 Task: Open the "Performance insights" tab.
Action: Mouse moved to (1195, 39)
Screenshot: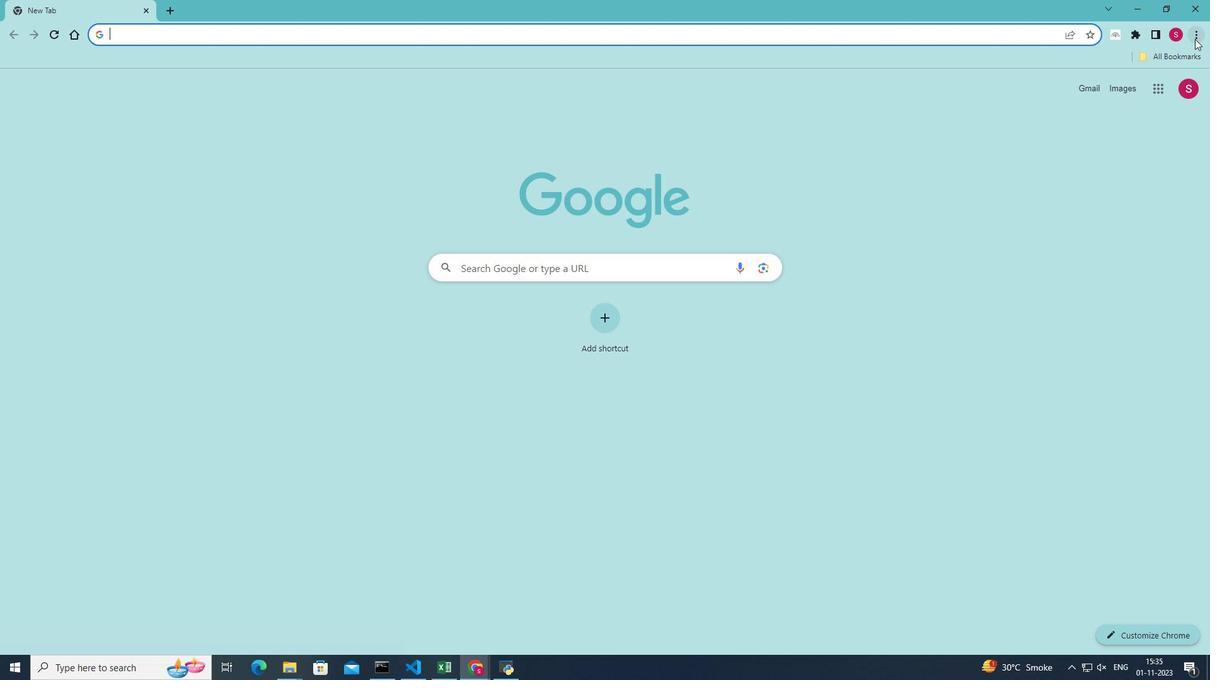 
Action: Mouse pressed left at (1195, 39)
Screenshot: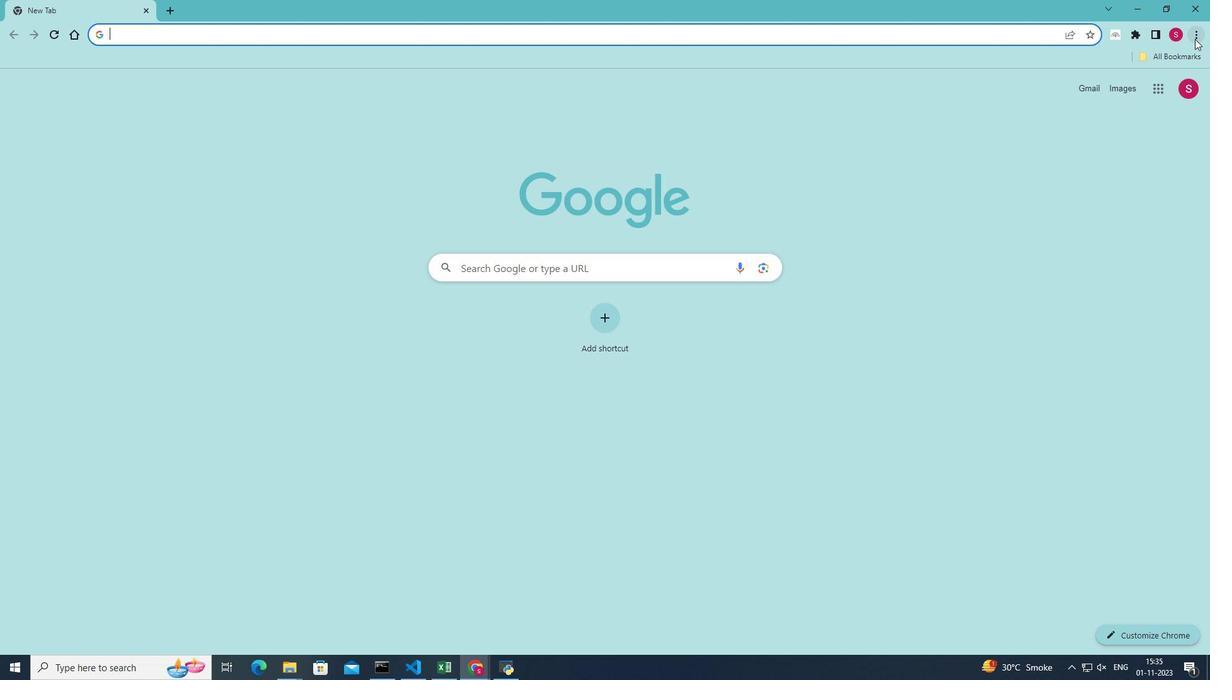 
Action: Mouse moved to (1104, 227)
Screenshot: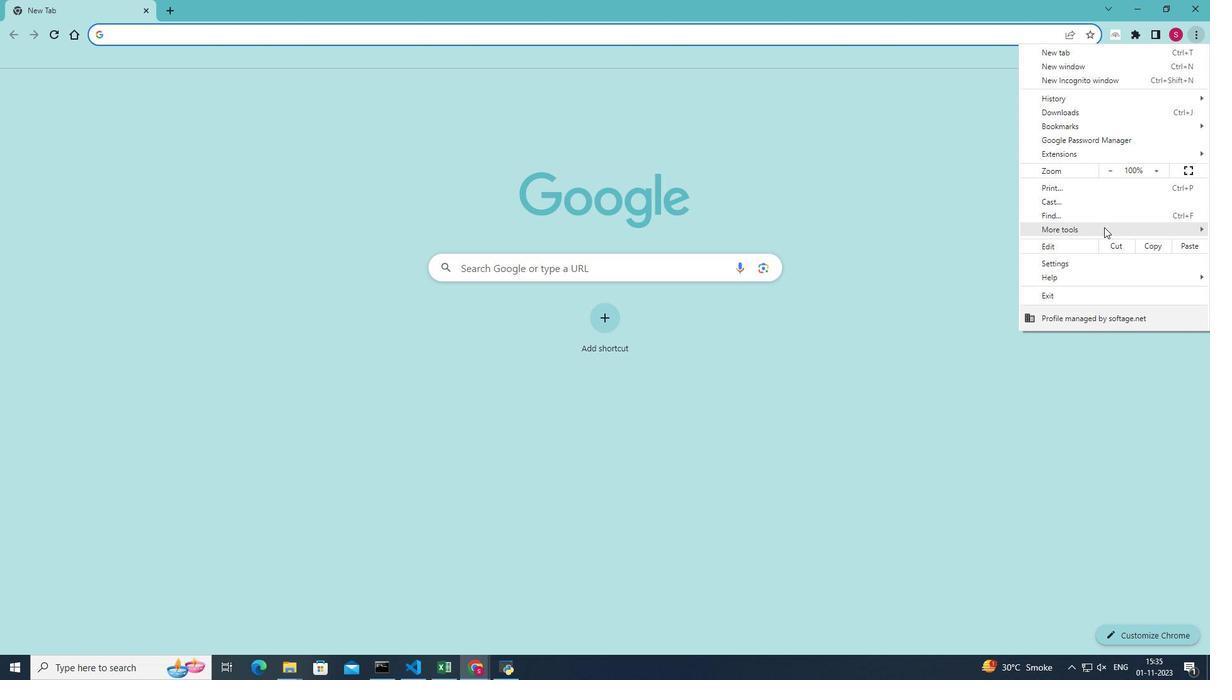 
Action: Mouse pressed left at (1104, 227)
Screenshot: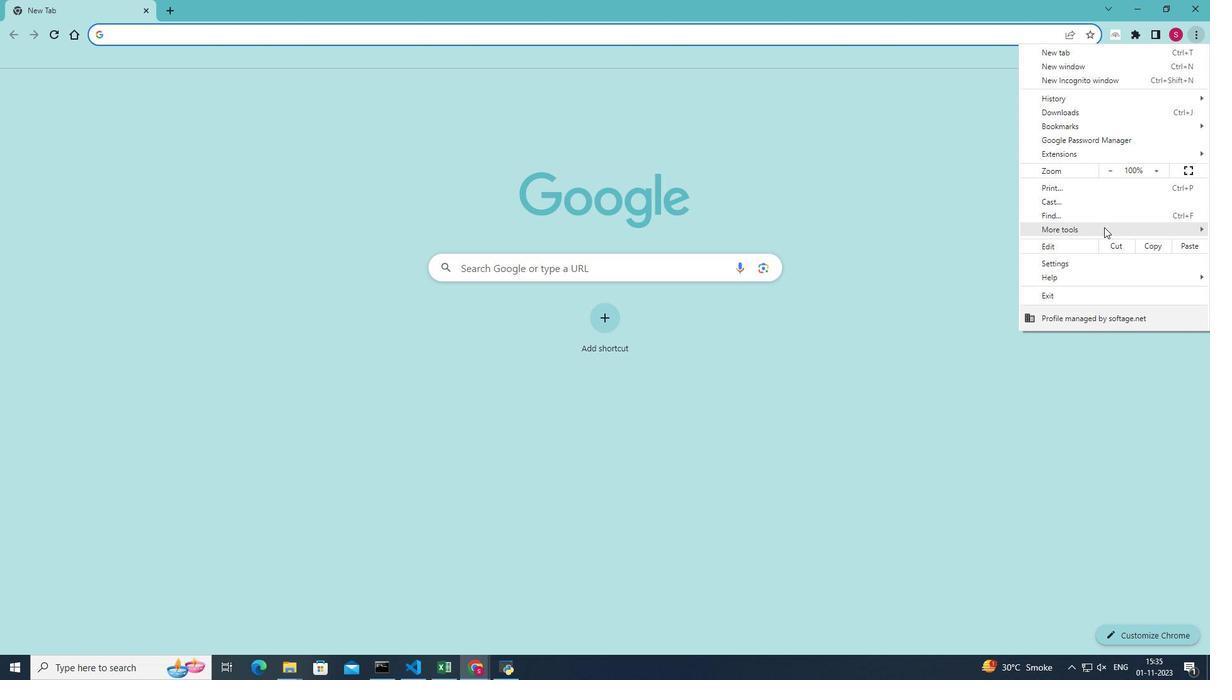 
Action: Mouse moved to (954, 323)
Screenshot: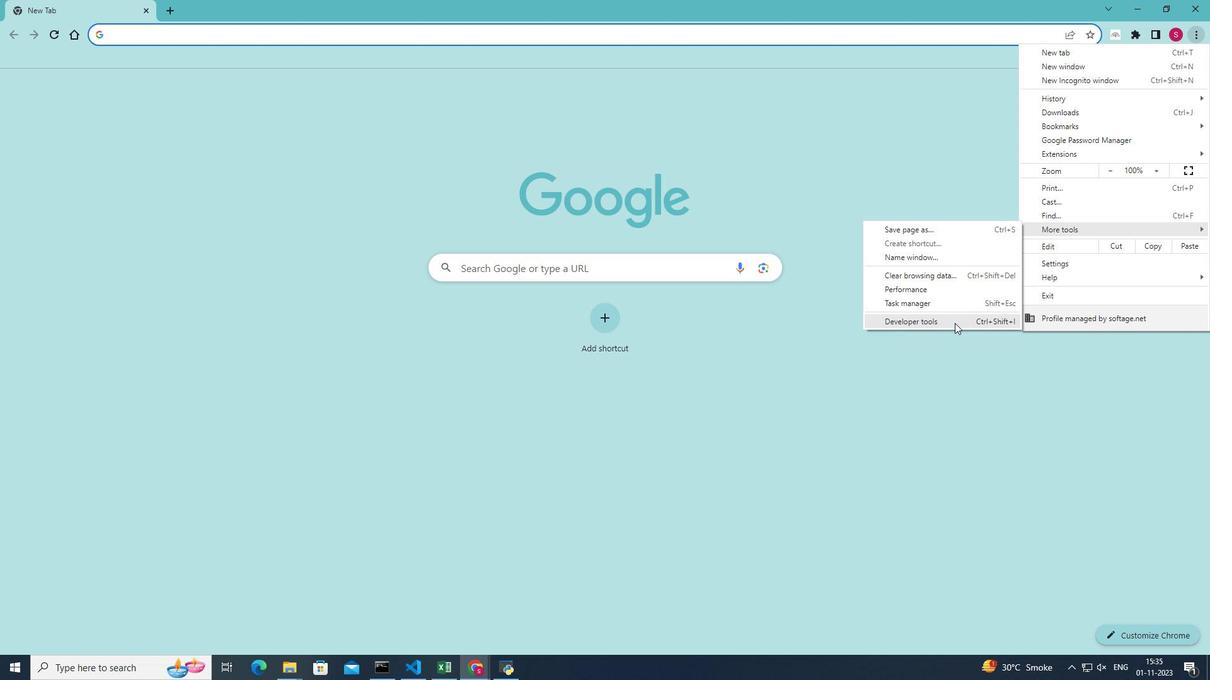 
Action: Mouse pressed left at (954, 323)
Screenshot: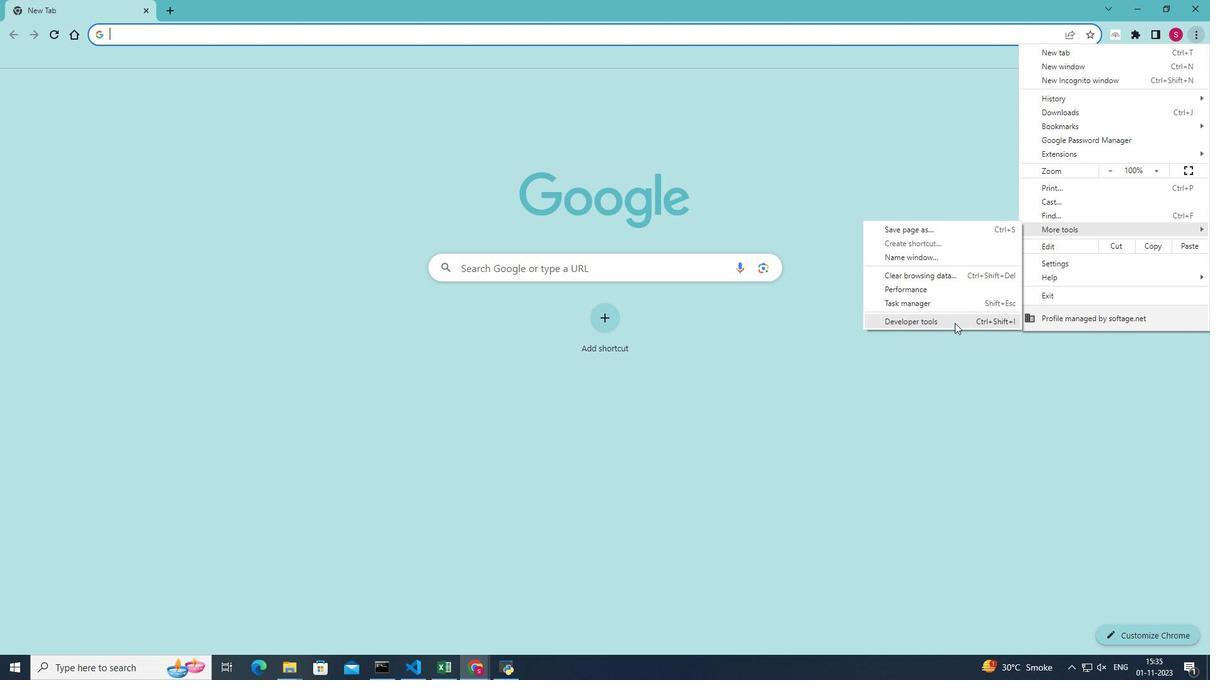 
Action: Mouse moved to (1184, 75)
Screenshot: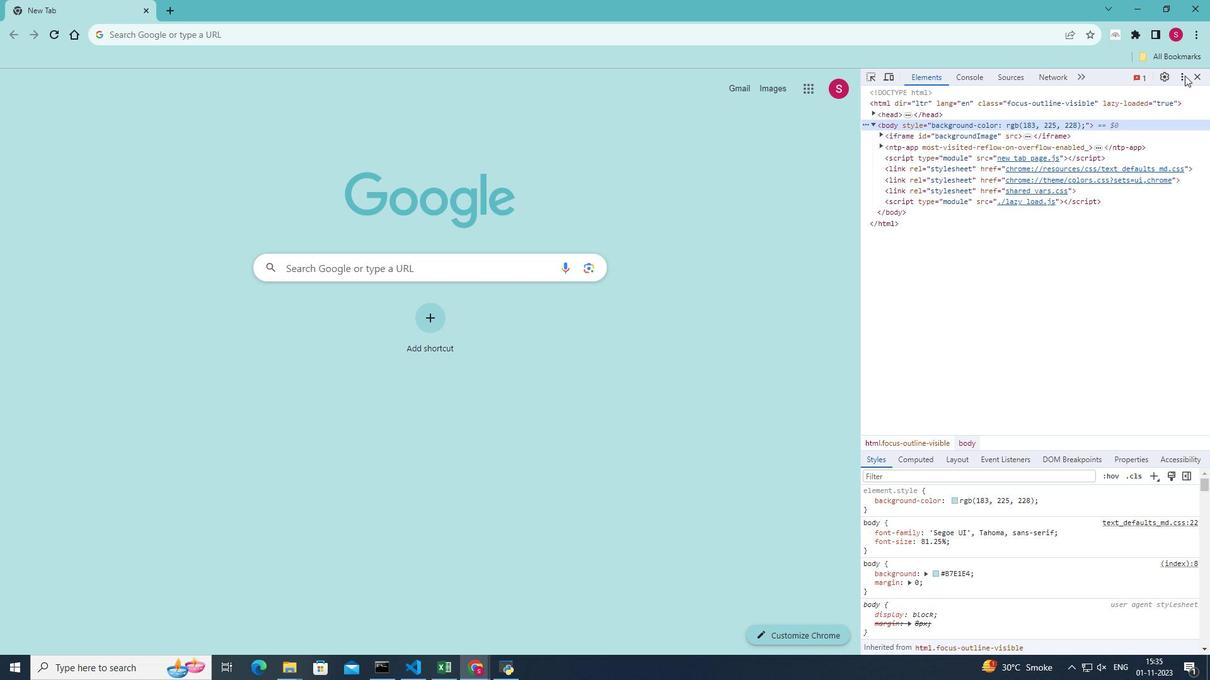 
Action: Mouse pressed left at (1184, 75)
Screenshot: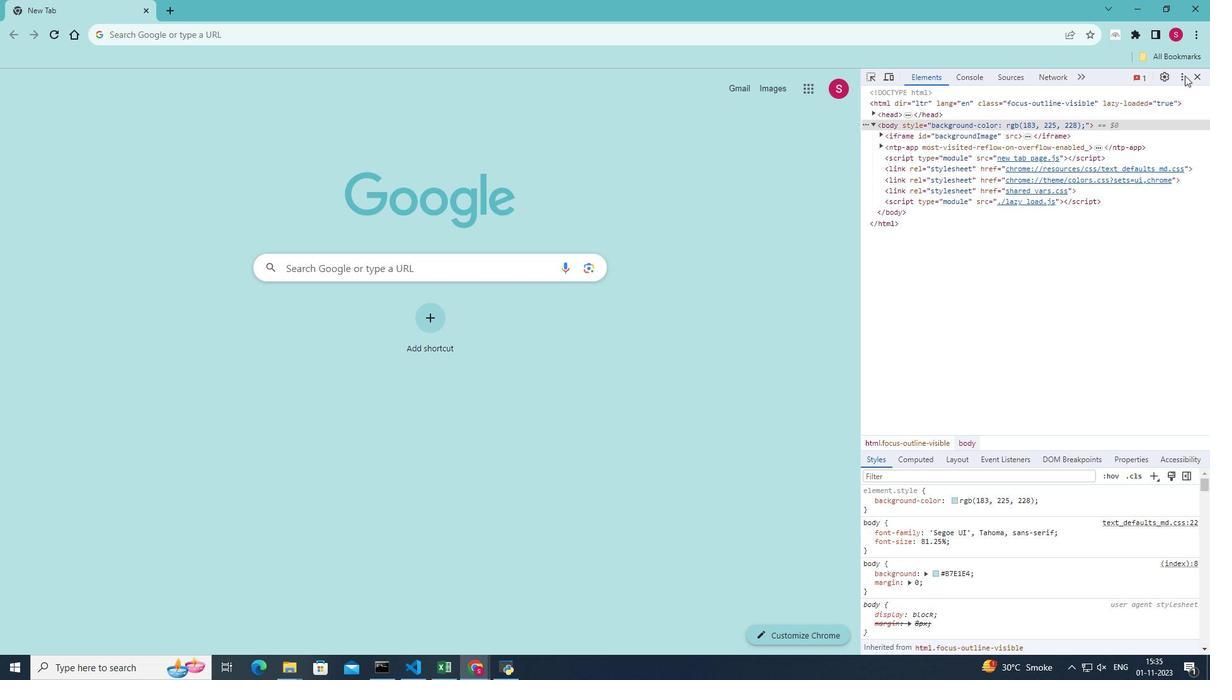 
Action: Mouse moved to (1029, 328)
Screenshot: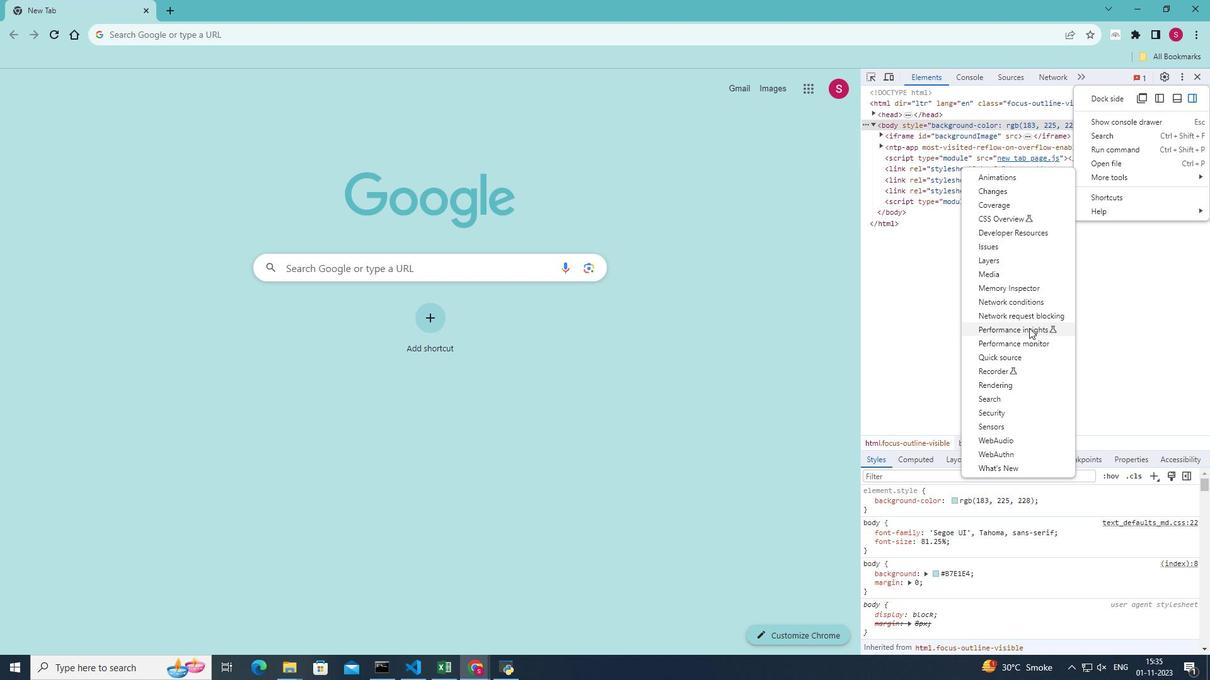 
Action: Mouse pressed left at (1029, 328)
Screenshot: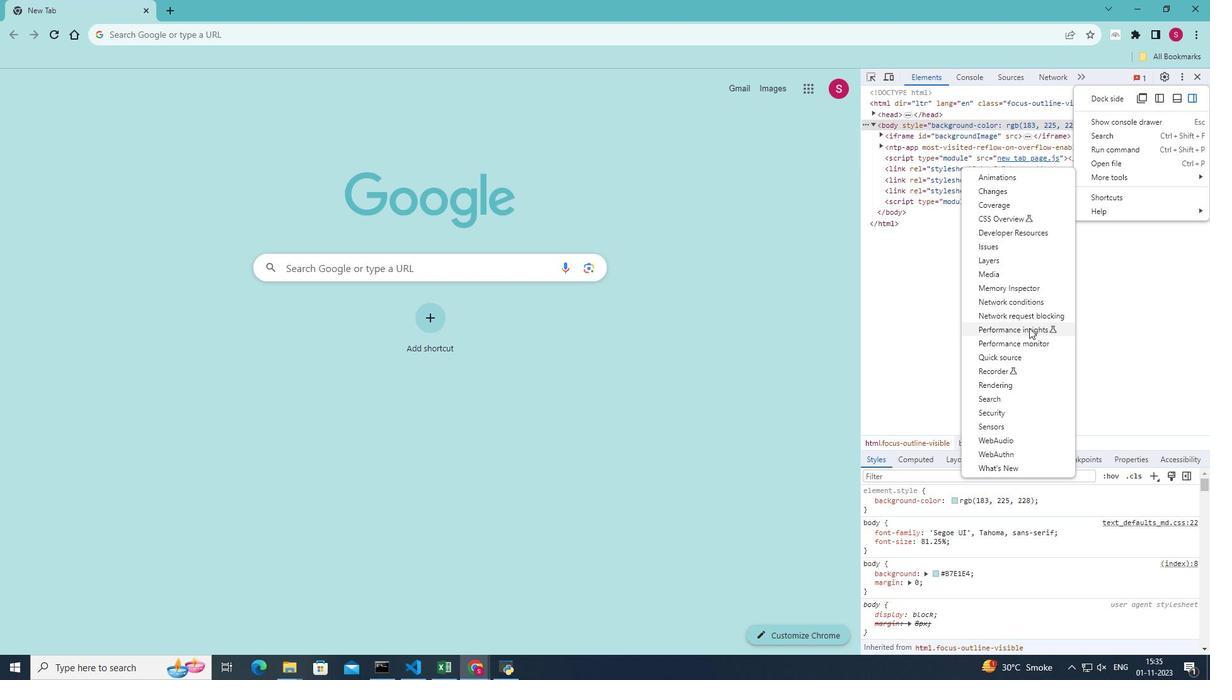 
